Task: Create Card Project Closure Meeting in Board Marketing ROI to Workspace Customer Relationship Management and Retention. Create Card Food Packaging Review in Board Content Management to Workspace Customer Relationship Management and Retention. Create Card Project Closure Meeting in Board Content Marketing Case Study Creation and Promotion to Workspace Customer Relationship Management and Retention
Action: Mouse moved to (391, 190)
Screenshot: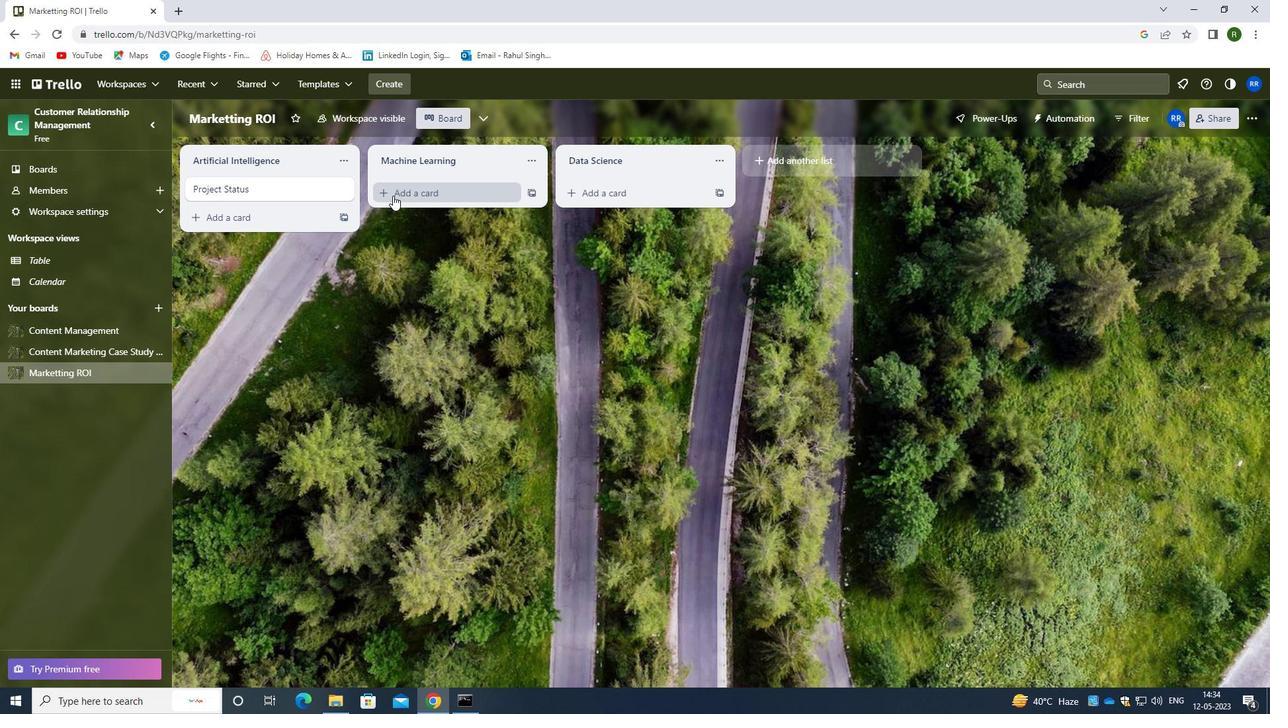 
Action: Mouse pressed left at (391, 190)
Screenshot: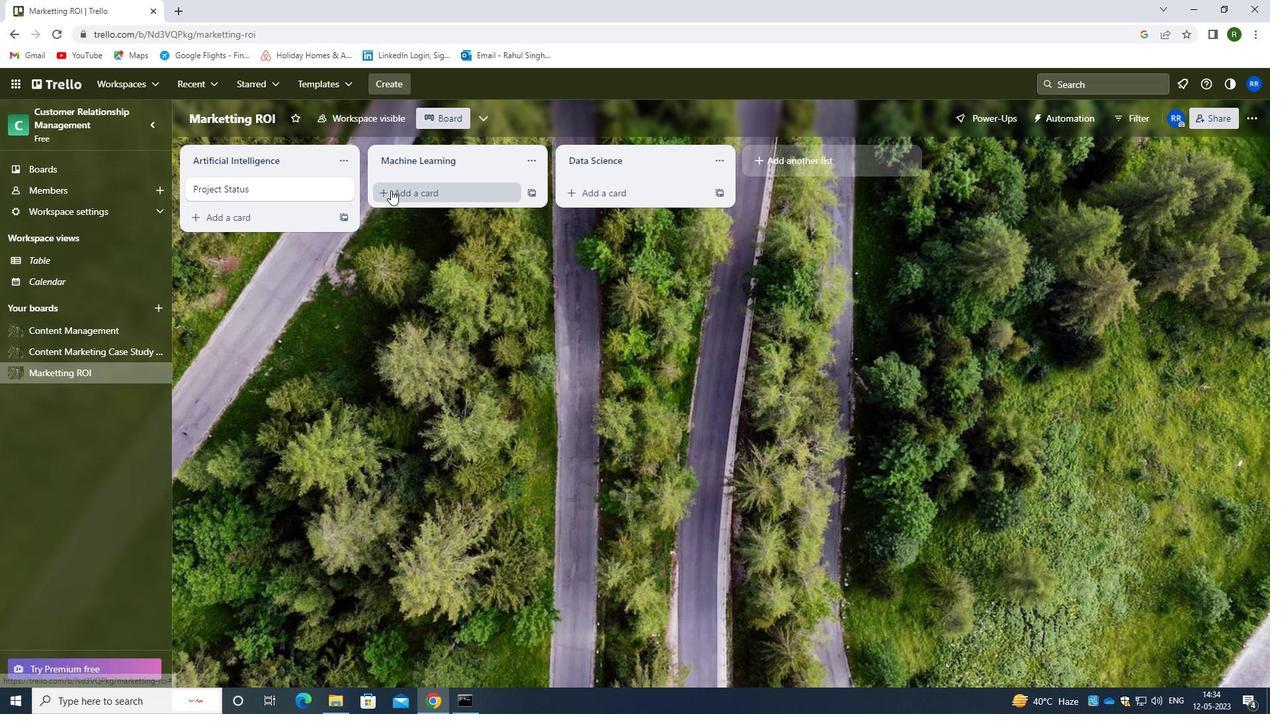 
Action: Mouse moved to (460, 208)
Screenshot: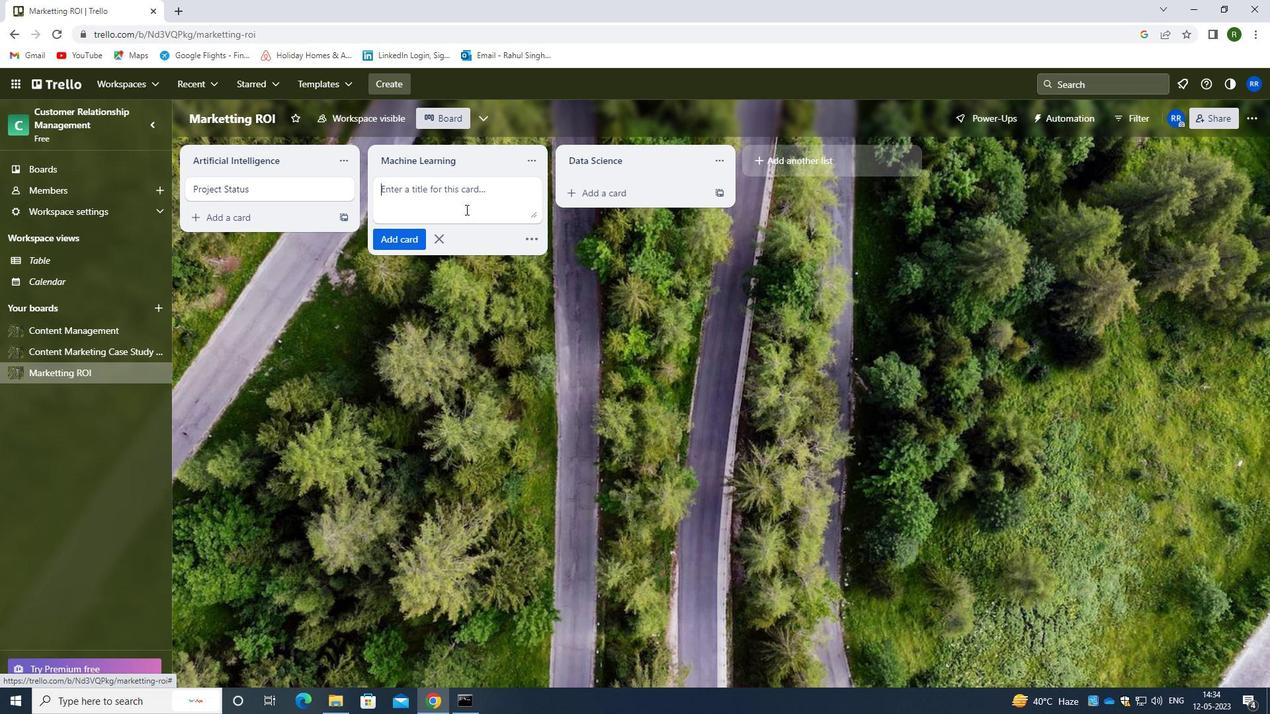 
Action: Key pressed <Key.caps_lock>p<Key.caps_lock>roject<Key.space><Key.caps_lock>c<Key.caps_lock>losure<Key.space><Key.caps_lock>M<Key.caps_lock>eeting
Screenshot: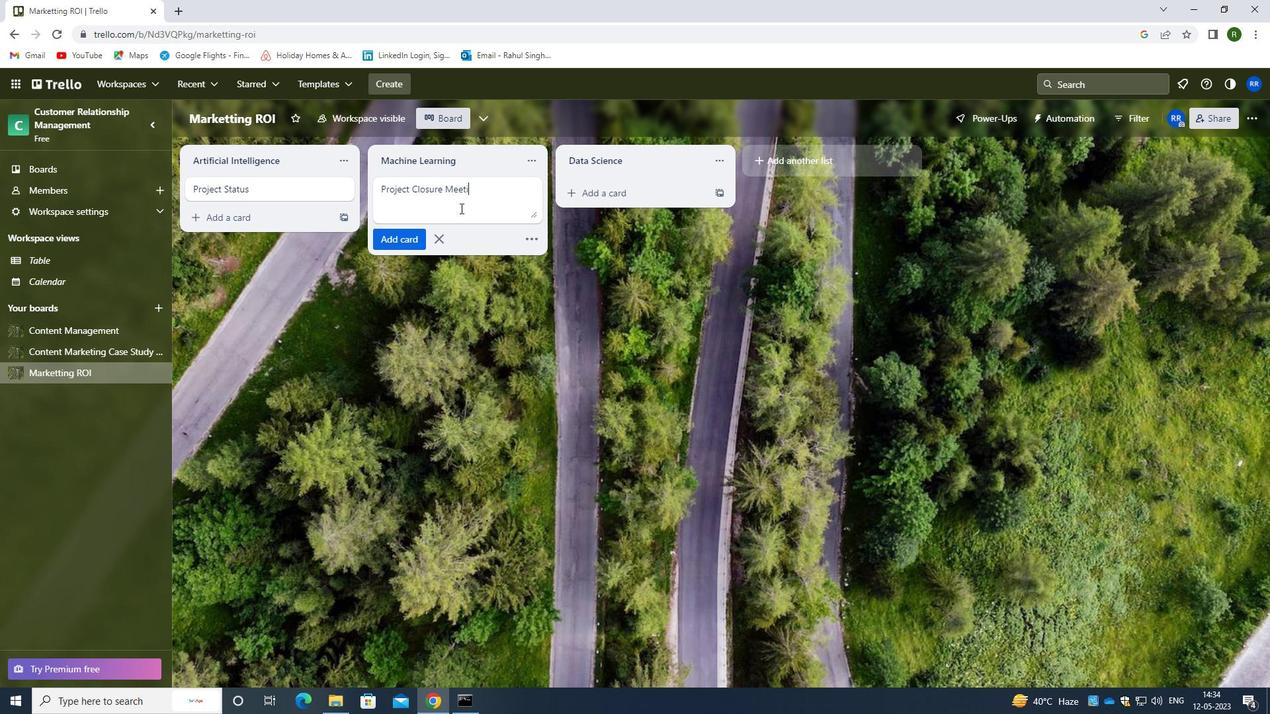 
Action: Mouse moved to (407, 230)
Screenshot: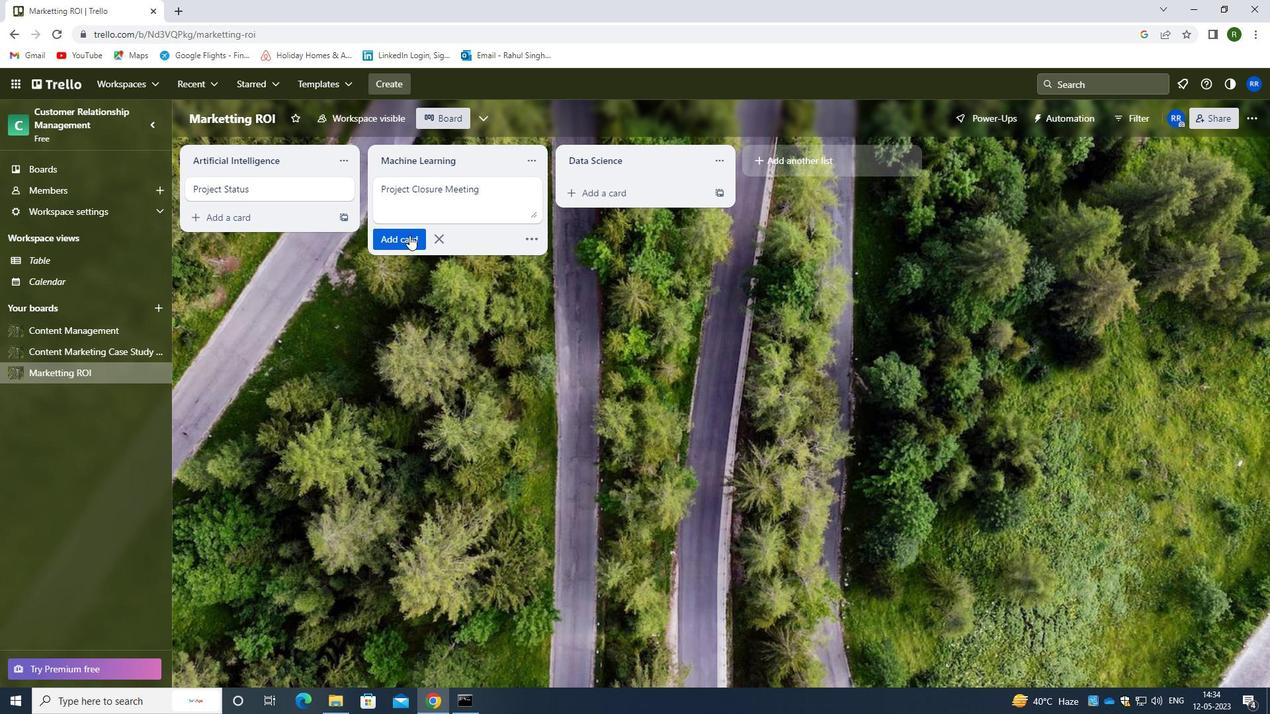 
Action: Mouse pressed left at (407, 230)
Screenshot: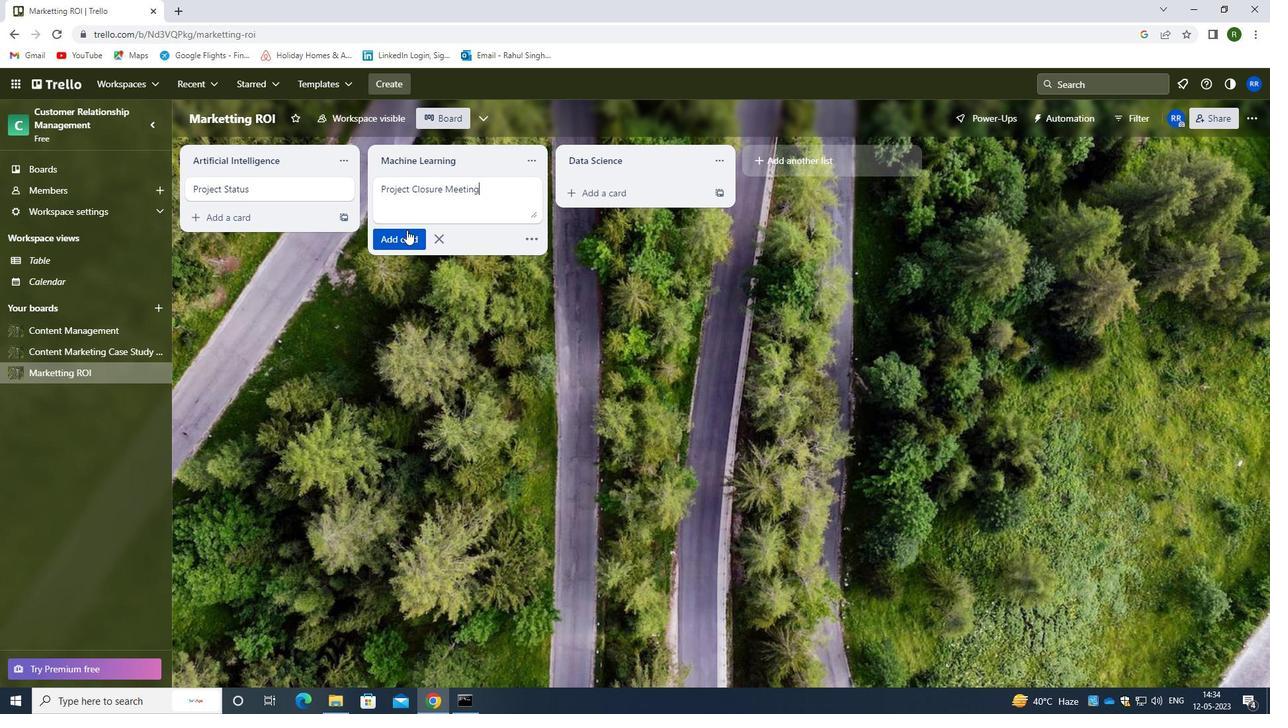 
Action: Mouse moved to (115, 329)
Screenshot: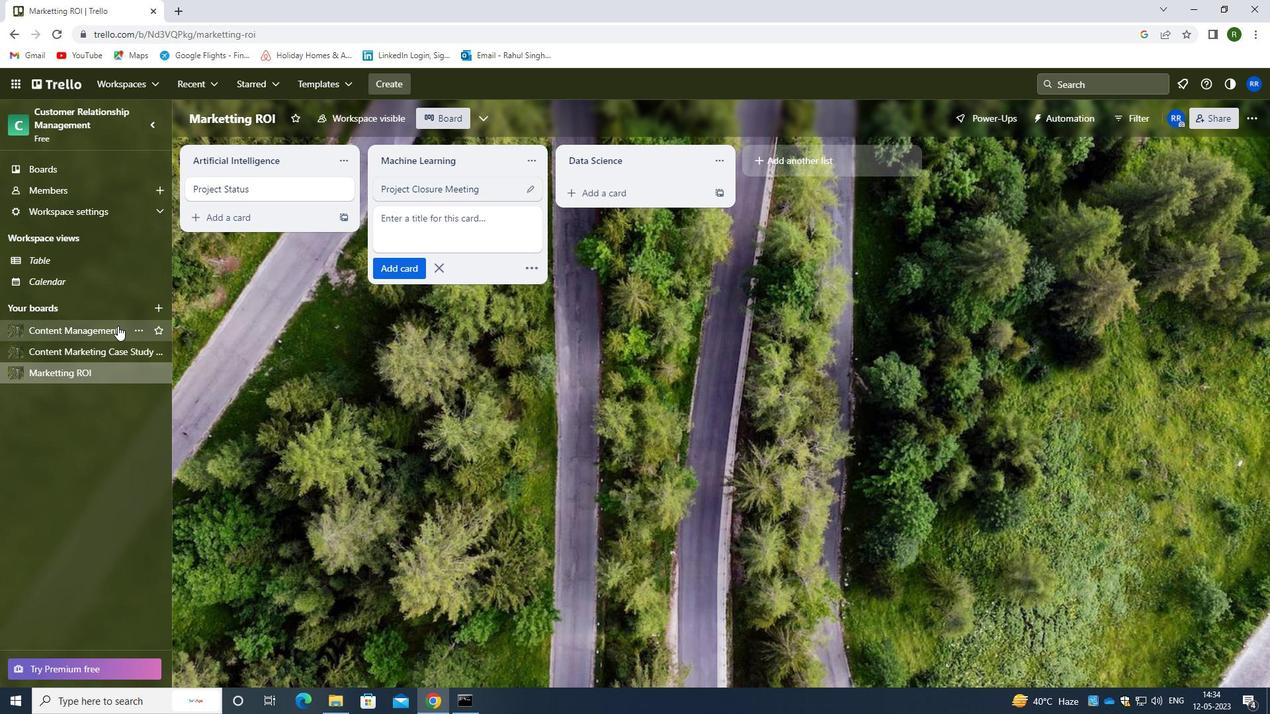 
Action: Mouse pressed left at (115, 329)
Screenshot: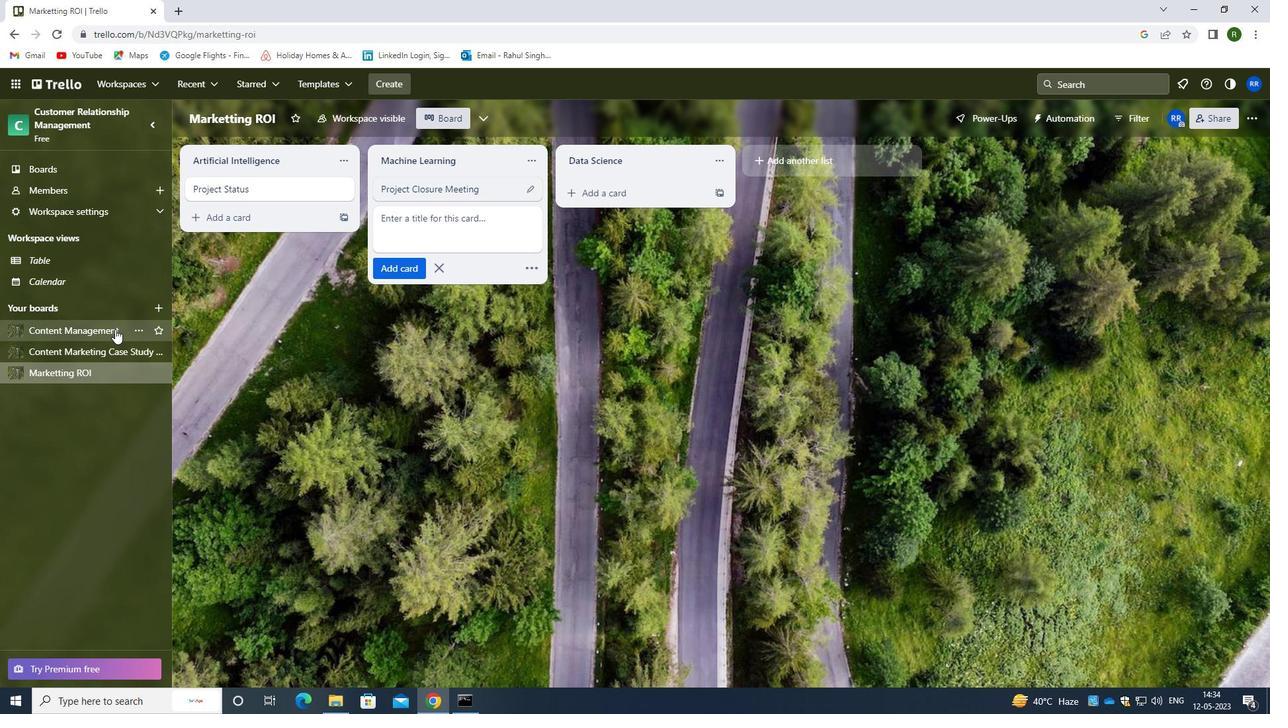 
Action: Mouse moved to (410, 191)
Screenshot: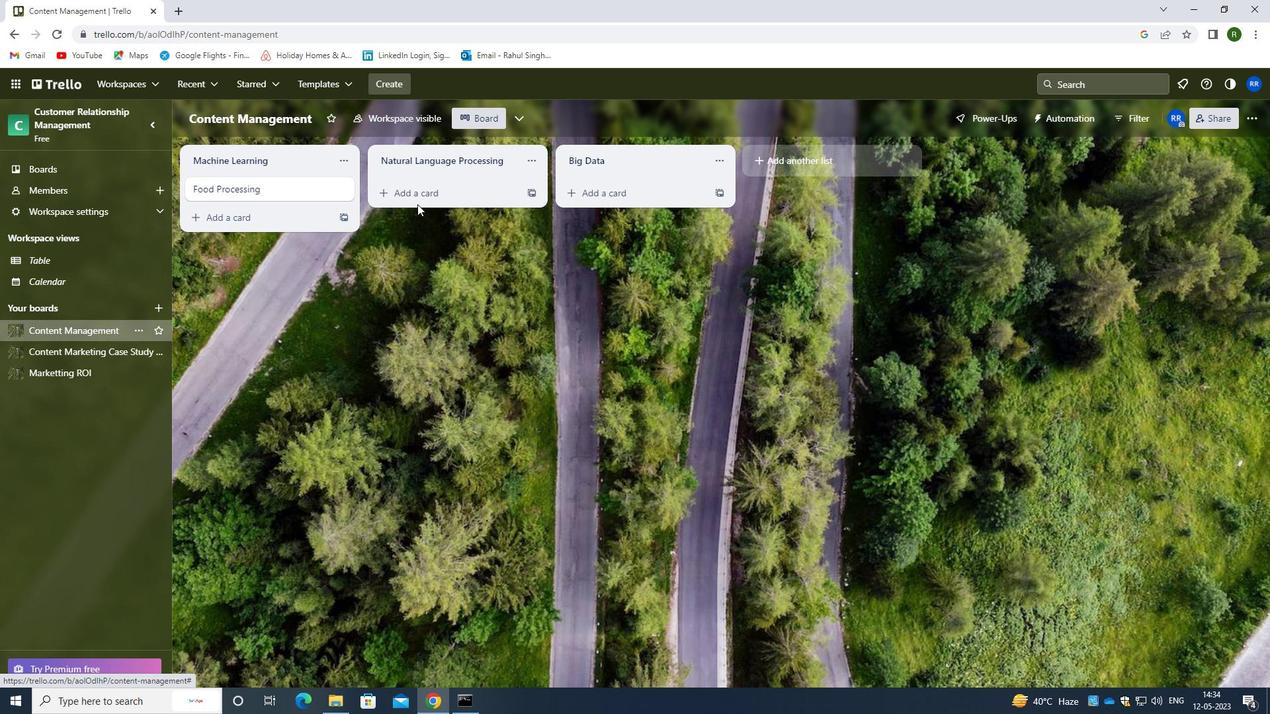 
Action: Mouse pressed left at (410, 191)
Screenshot: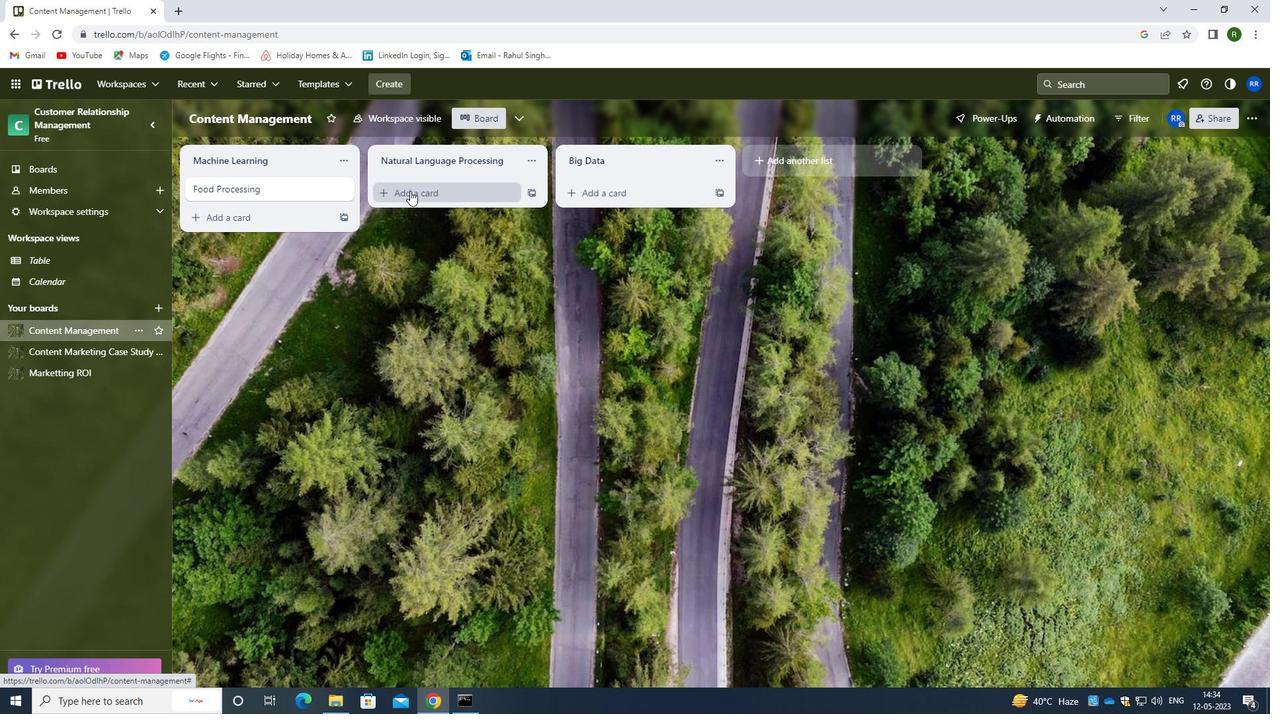 
Action: Mouse moved to (421, 204)
Screenshot: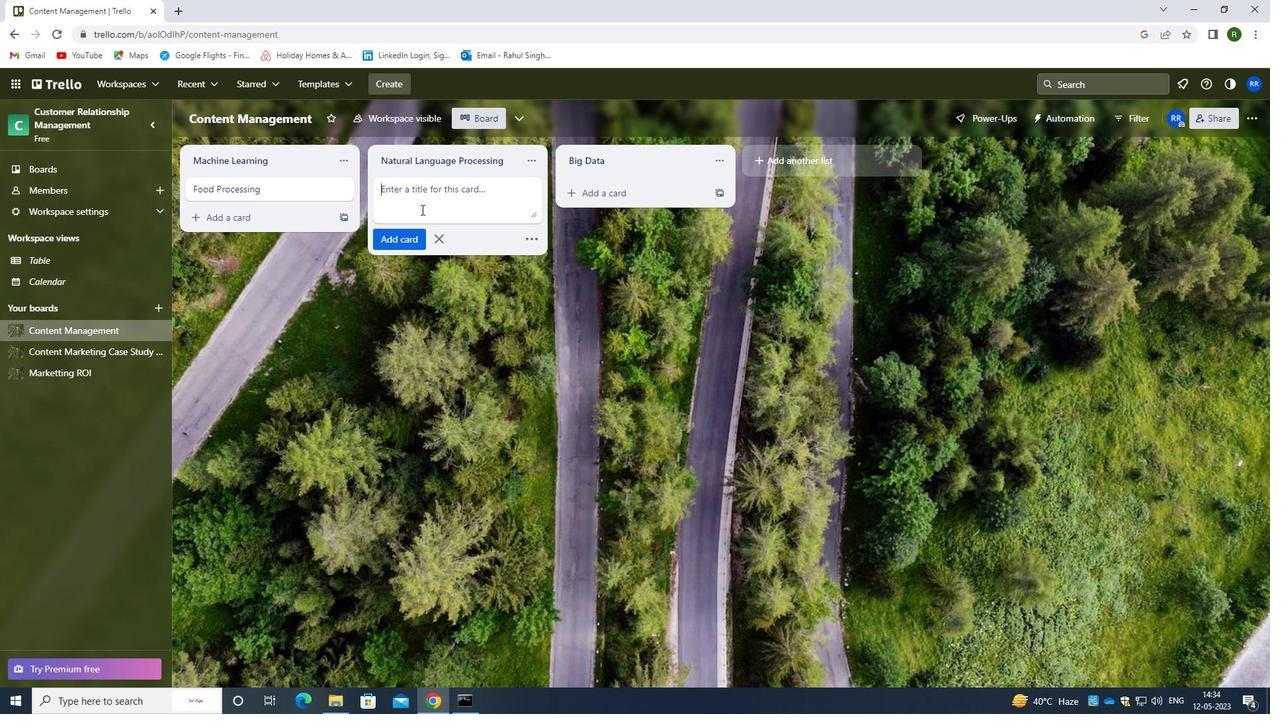 
Action: Mouse pressed left at (421, 204)
Screenshot: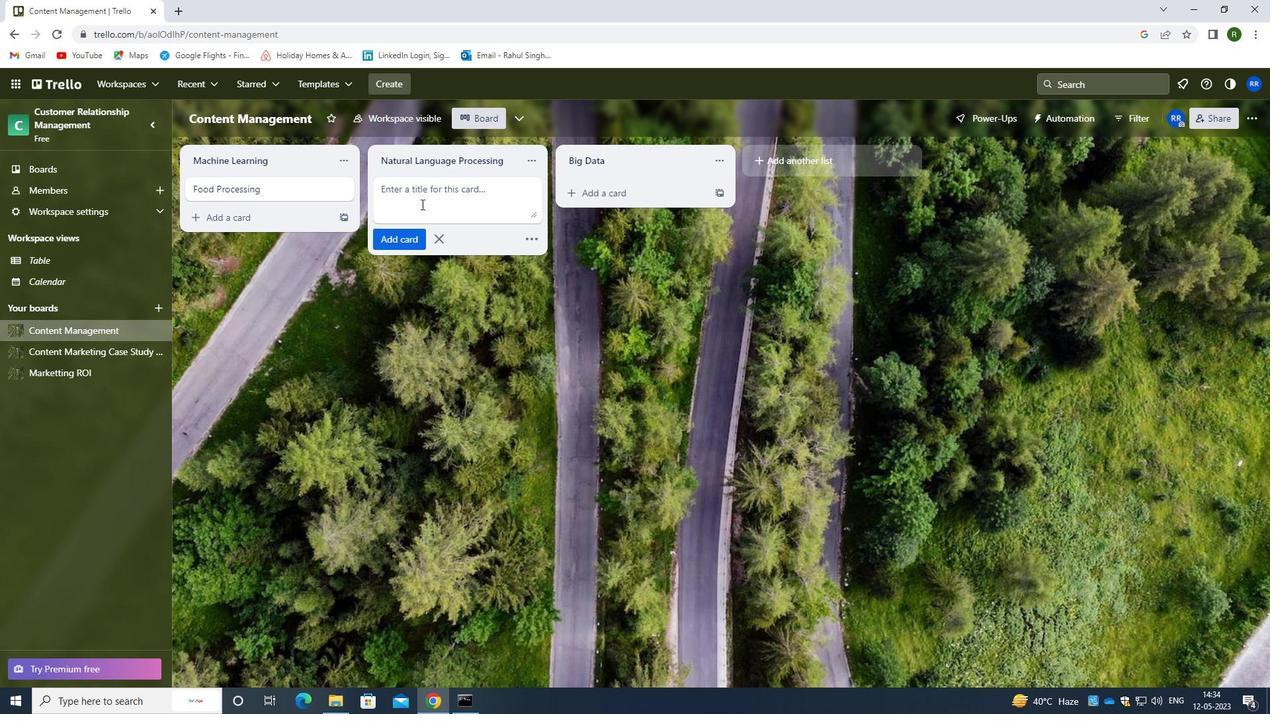 
Action: Key pressed <Key.caps_lock>f<Key.caps_lock>ood<Key.space><Key.caps_lock>p<Key.caps_lock>ackaging<Key.space><Key.caps_lock>r<Key.caps_lock>eview
Screenshot: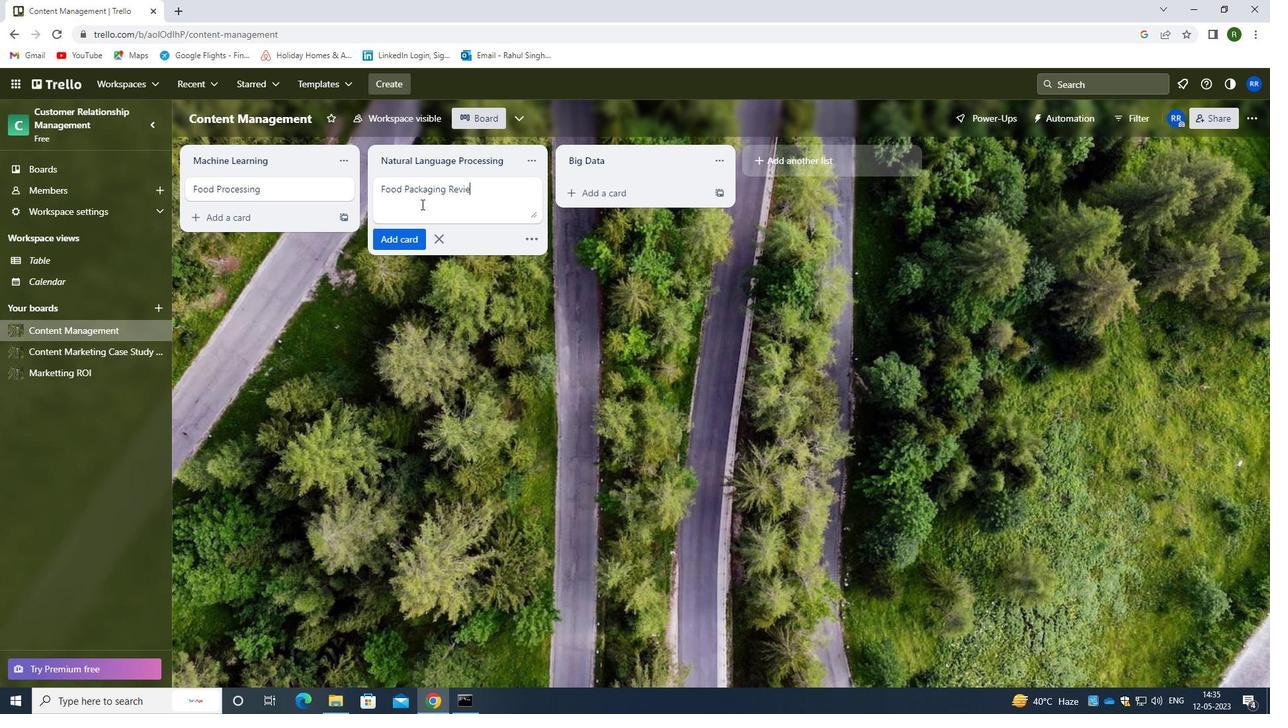 
Action: Mouse moved to (406, 236)
Screenshot: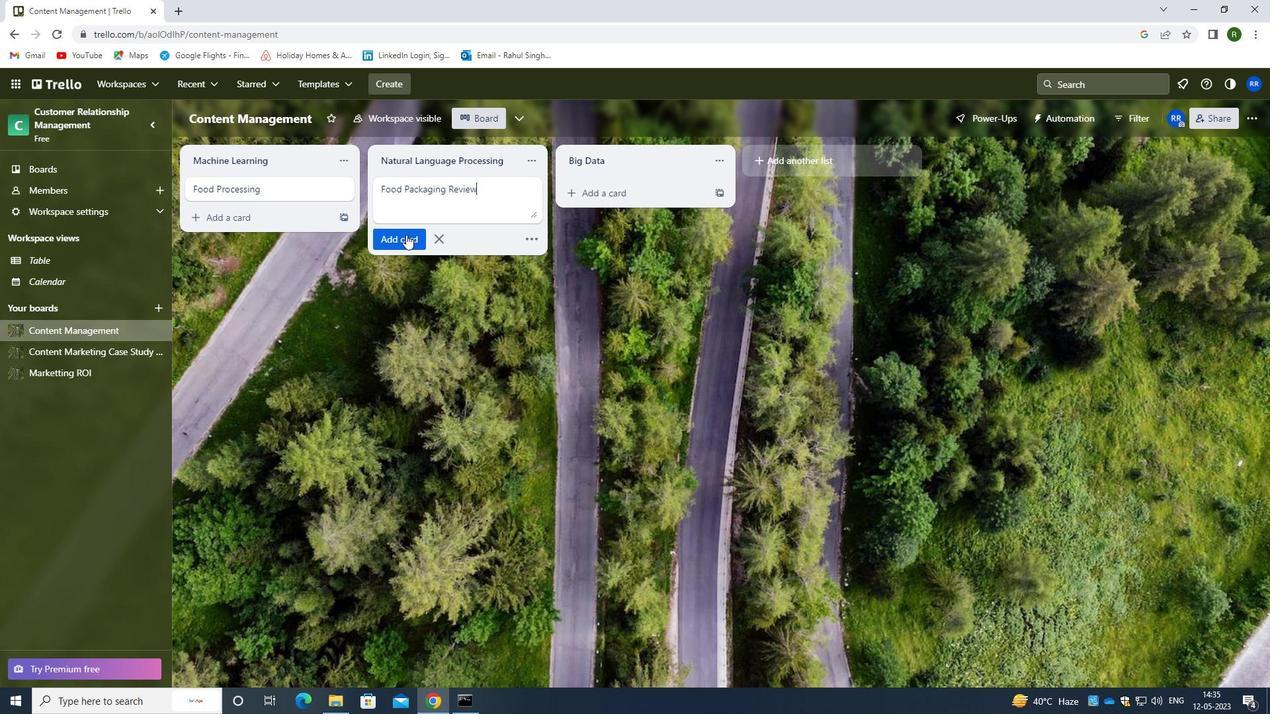 
Action: Mouse pressed left at (406, 236)
Screenshot: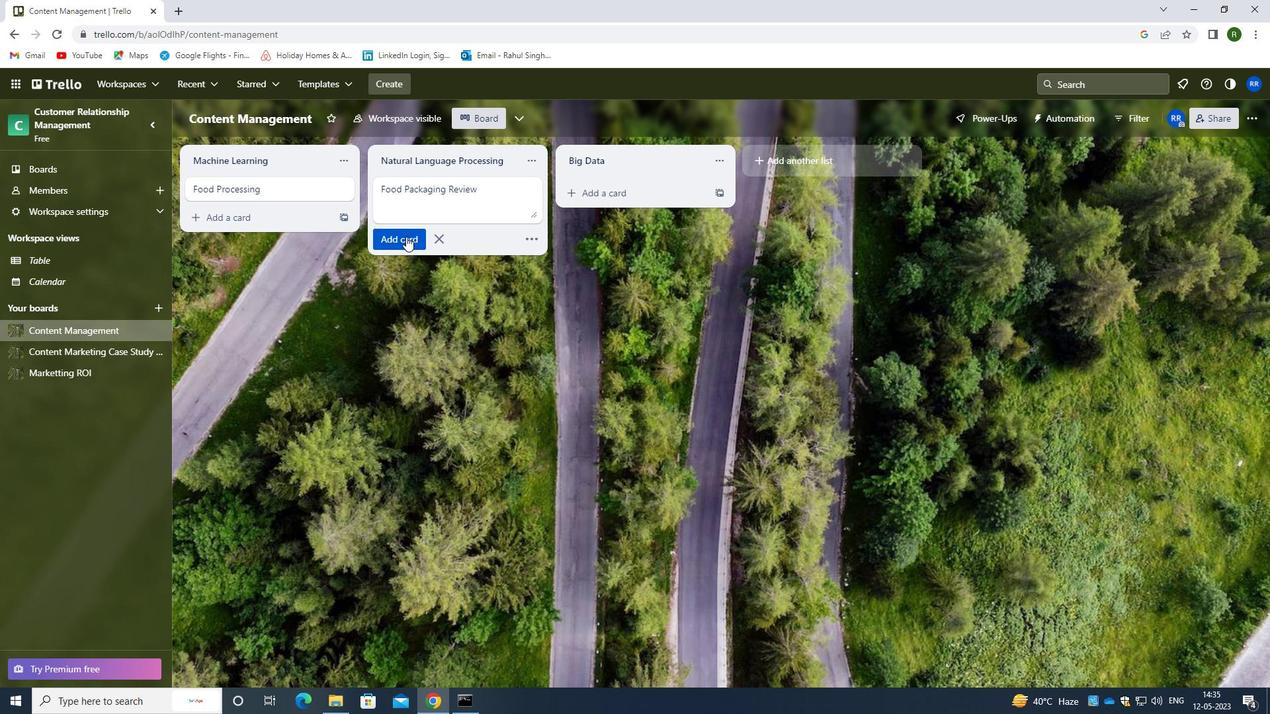 
Action: Mouse moved to (108, 353)
Screenshot: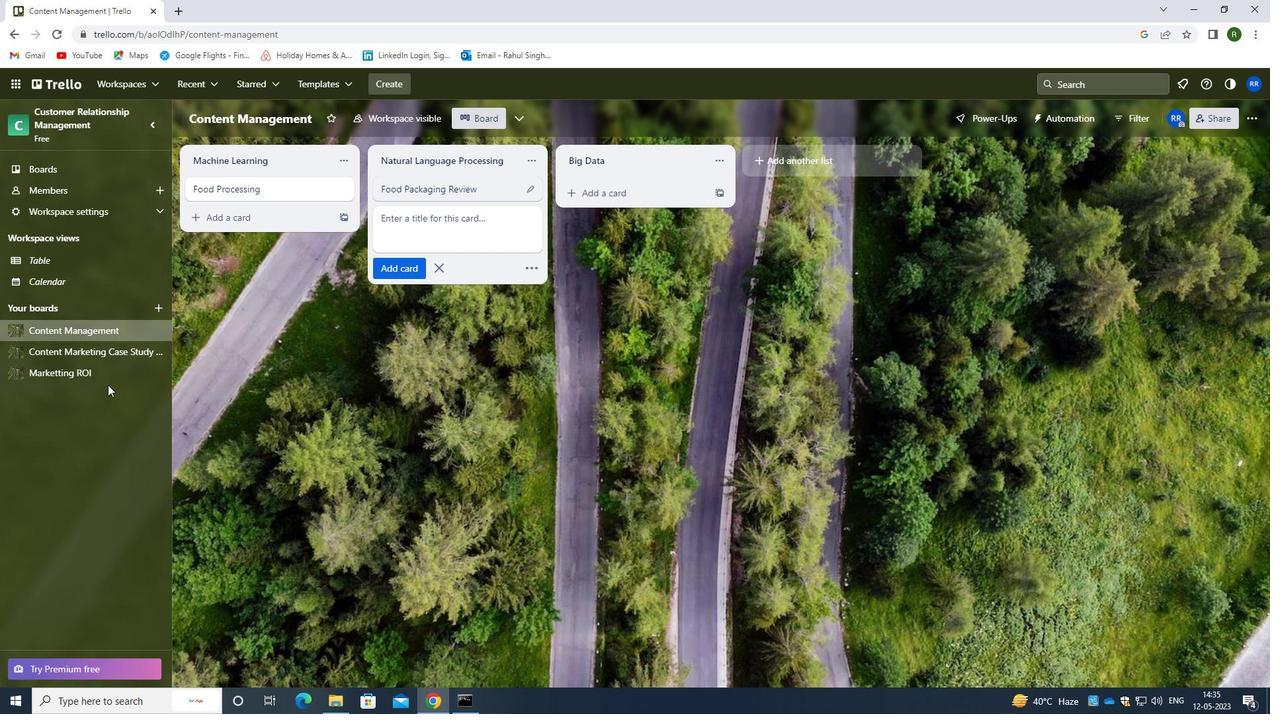 
Action: Mouse pressed left at (108, 353)
Screenshot: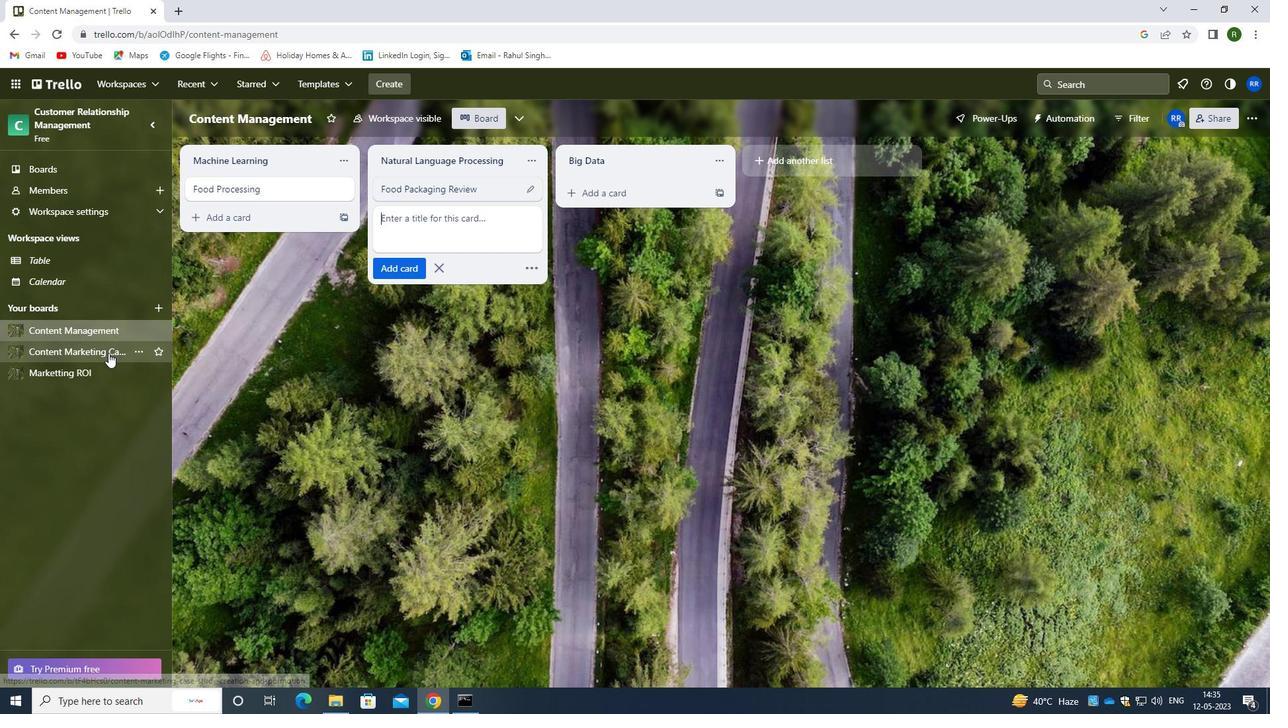 
Action: Mouse moved to (411, 195)
Screenshot: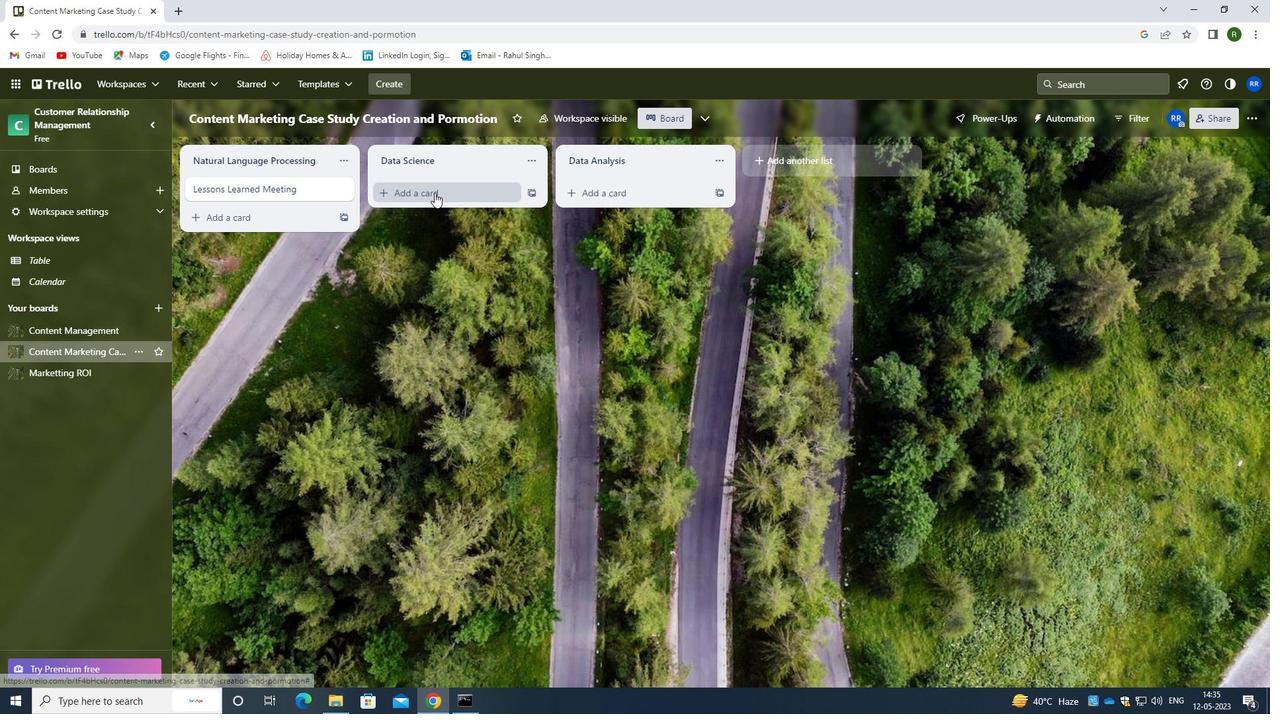 
Action: Mouse pressed left at (411, 195)
Screenshot: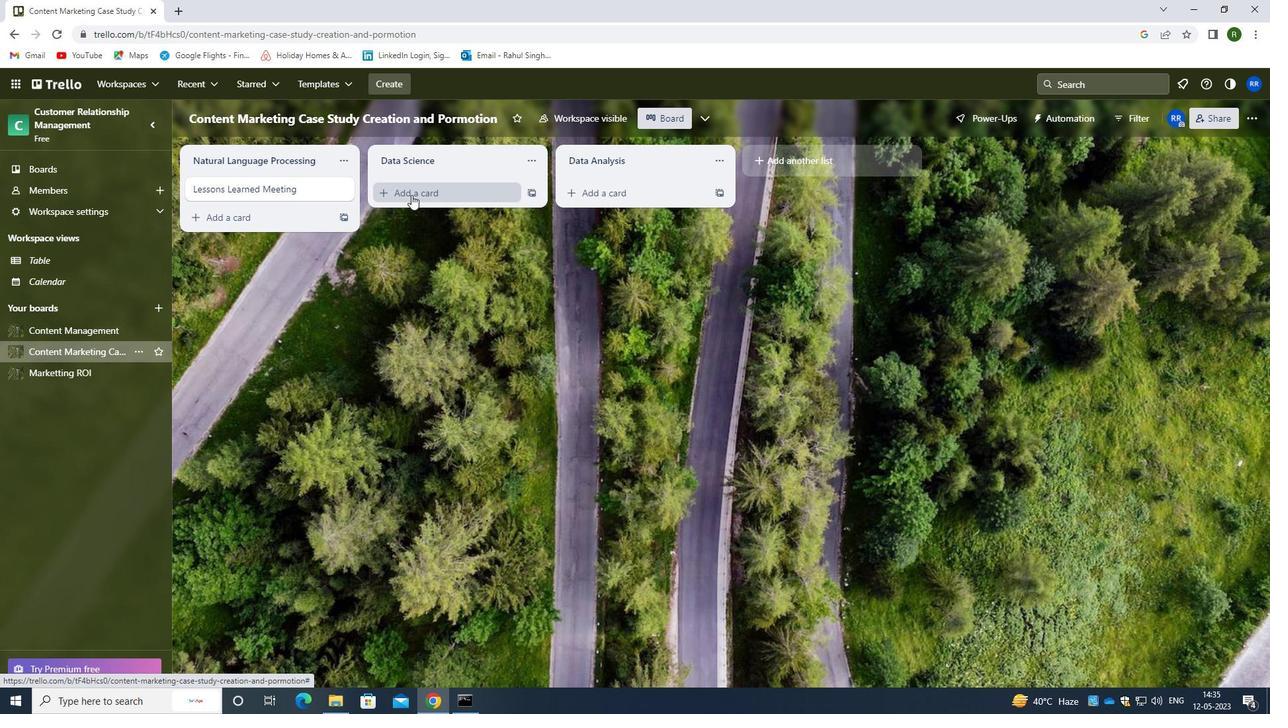 
Action: Mouse moved to (421, 200)
Screenshot: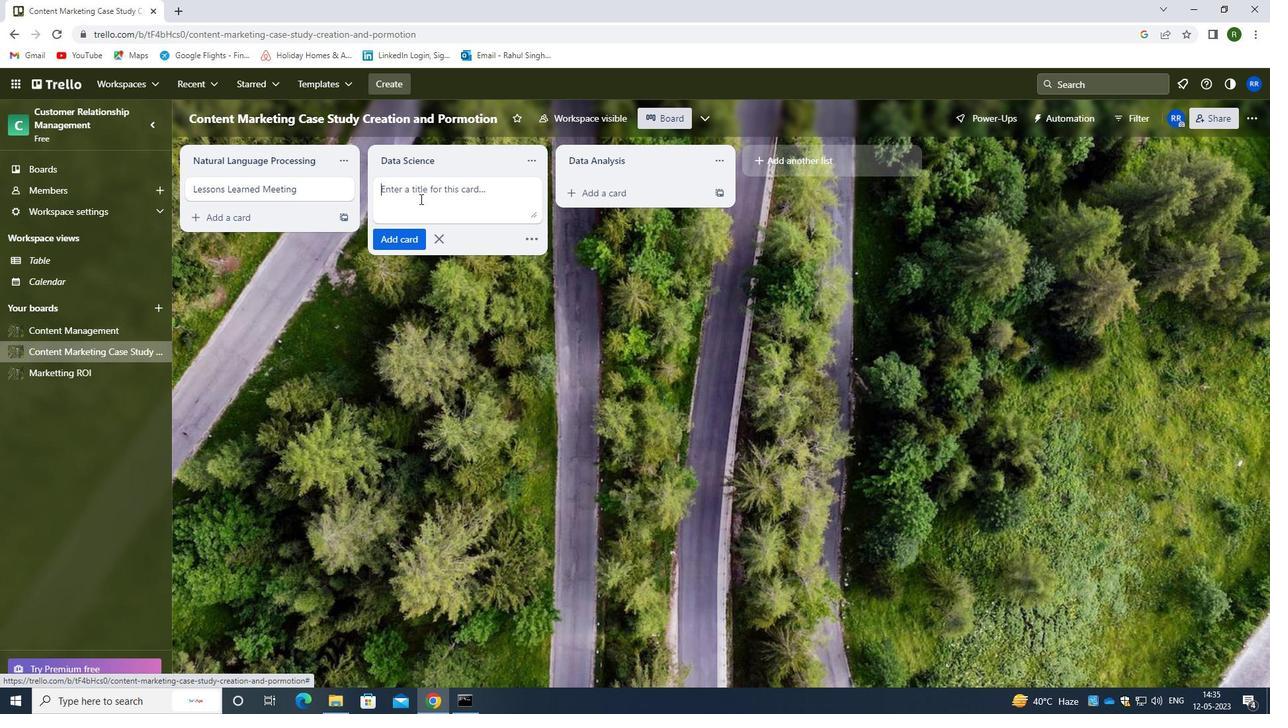 
Action: Mouse pressed left at (421, 200)
Screenshot: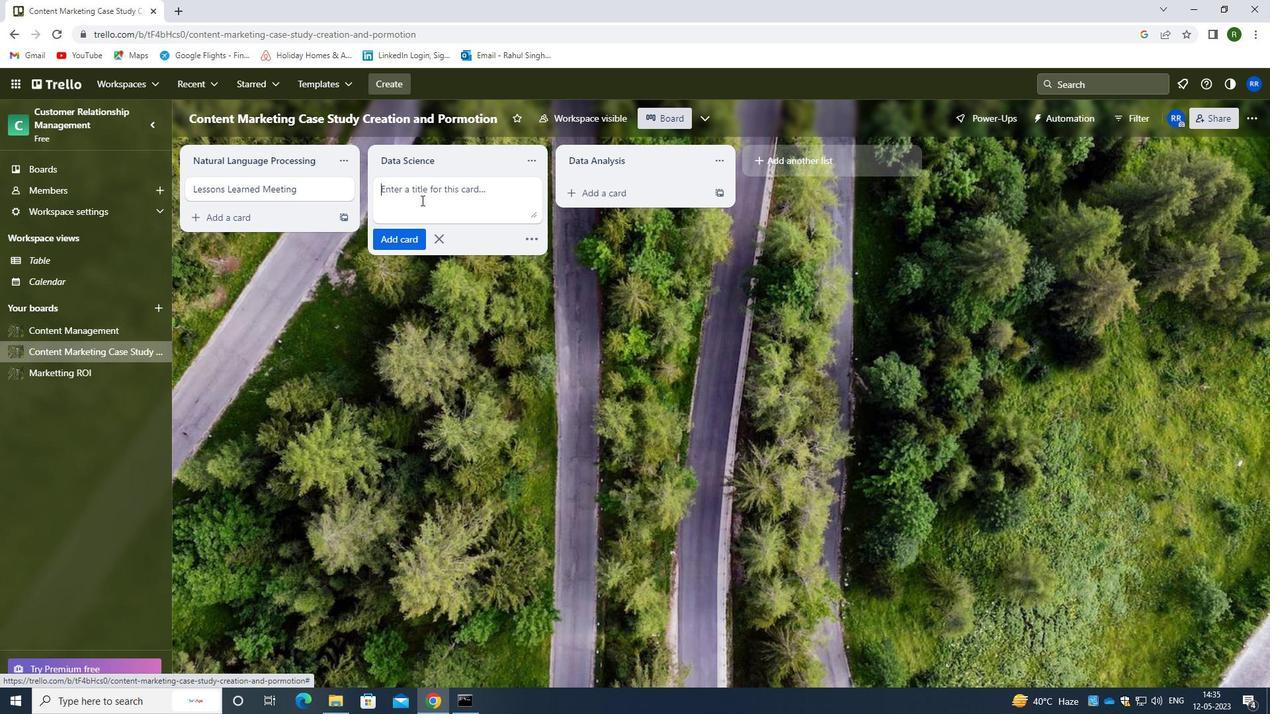 
Action: Key pressed <Key.caps_lock>p<Key.caps_lock>roject<Key.space><Key.caps_lock>c<Key.caps_lock>losure<Key.space><Key.caps_lock>m<Key.caps_lock>eetig<Key.backspace>ng
Screenshot: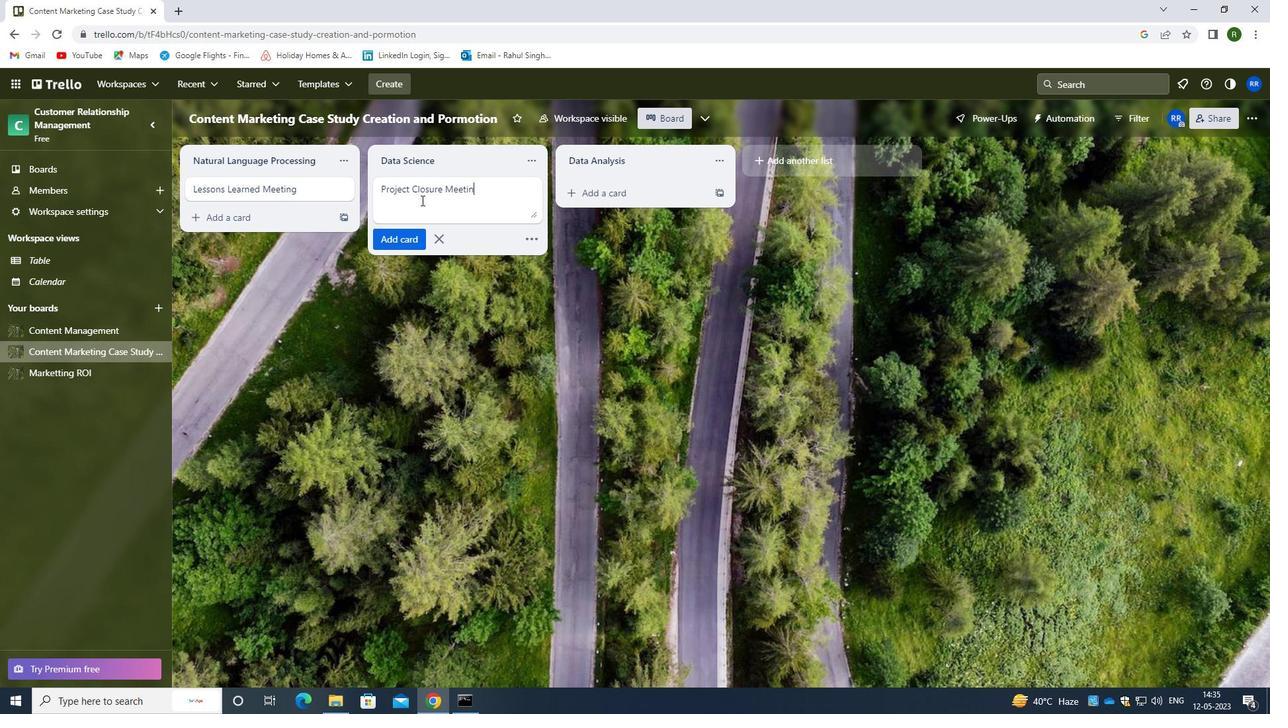
Action: Mouse moved to (401, 247)
Screenshot: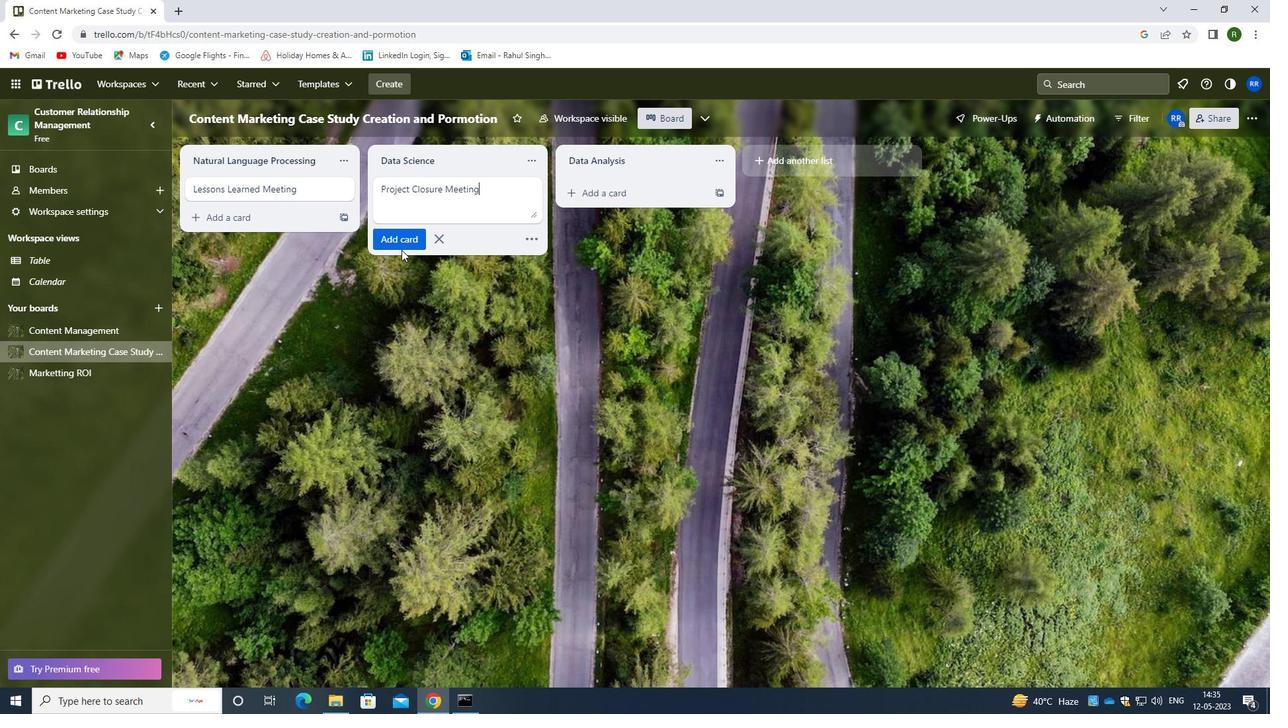 
Action: Mouse pressed left at (401, 247)
Screenshot: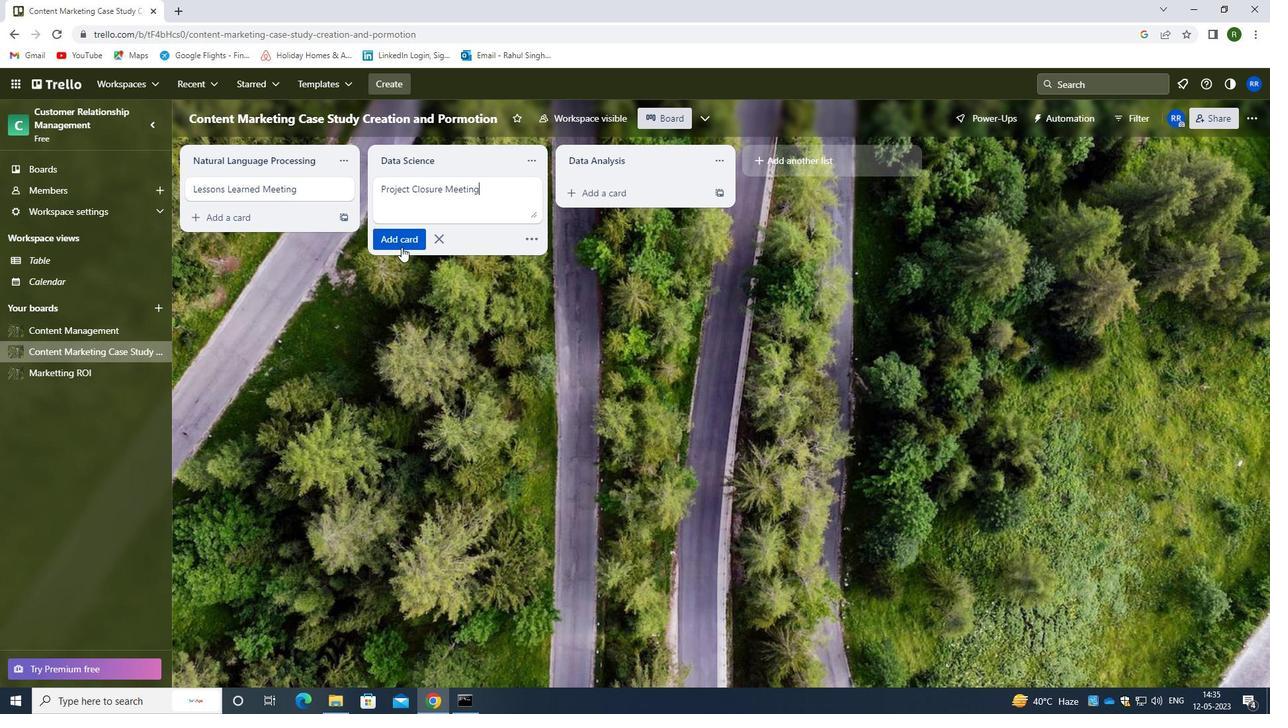 
Action: Mouse moved to (405, 348)
Screenshot: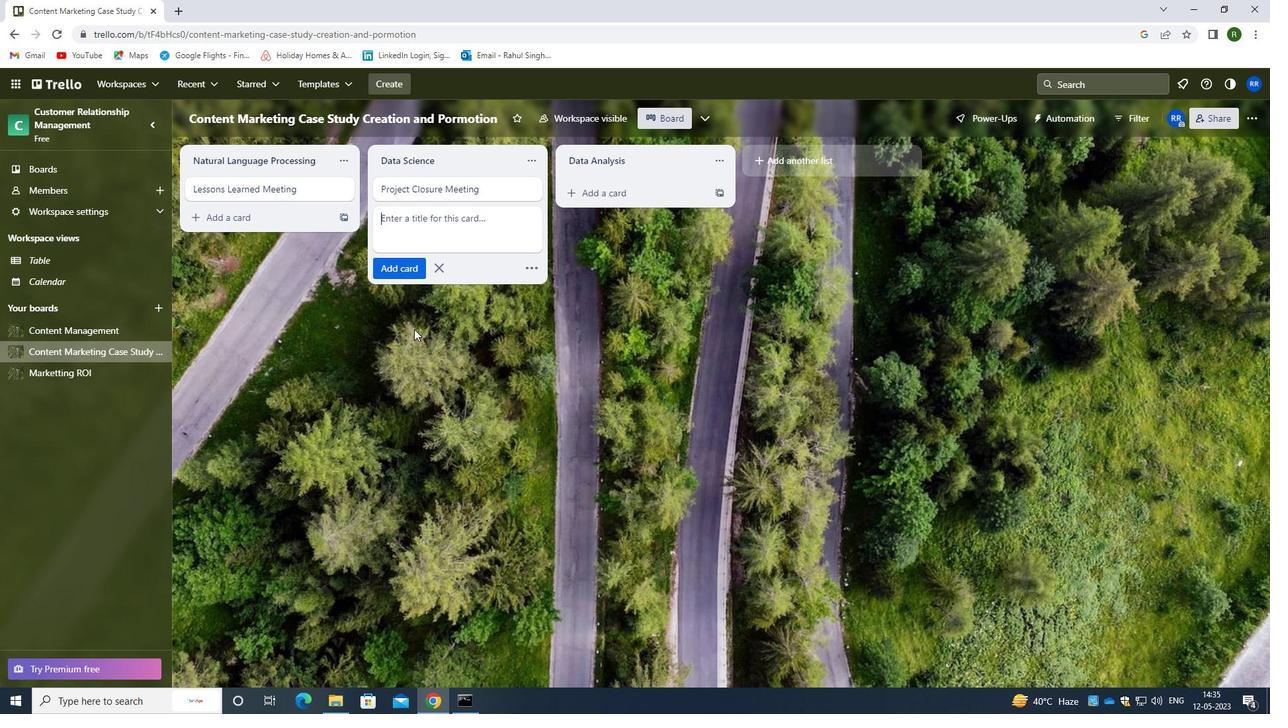
Action: Mouse pressed left at (405, 348)
Screenshot: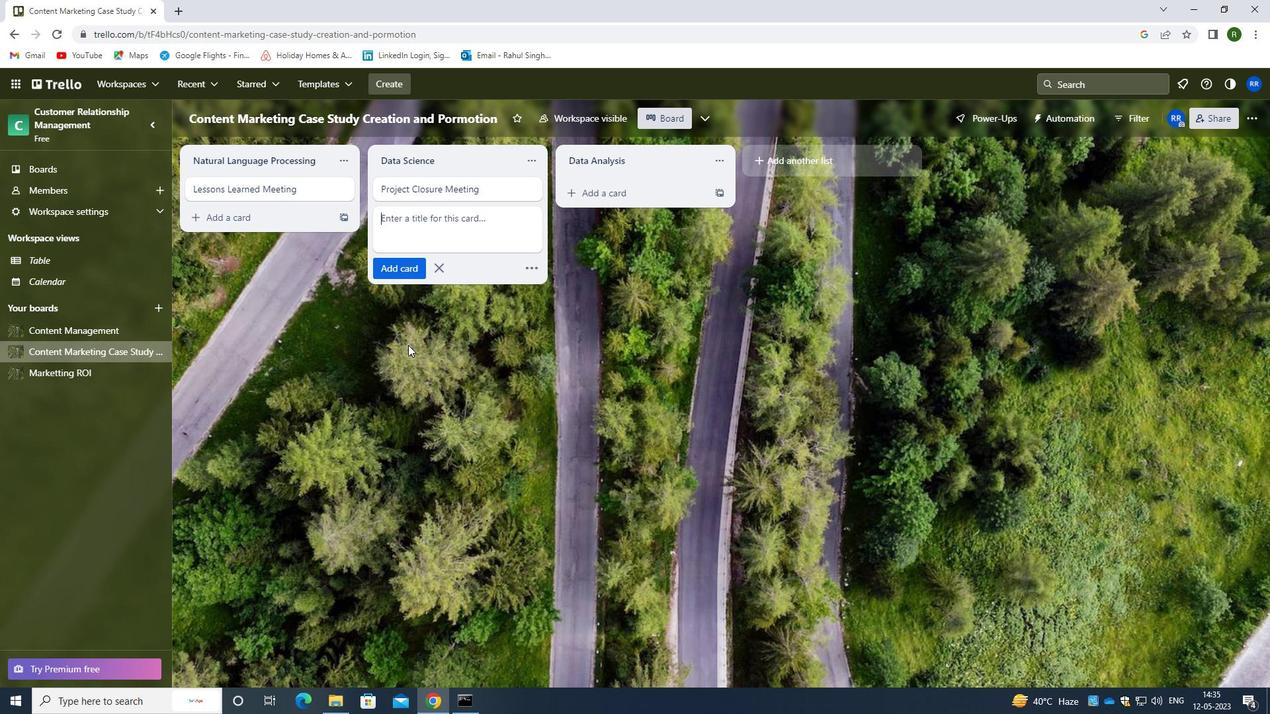 
Action: Mouse moved to (444, 282)
Screenshot: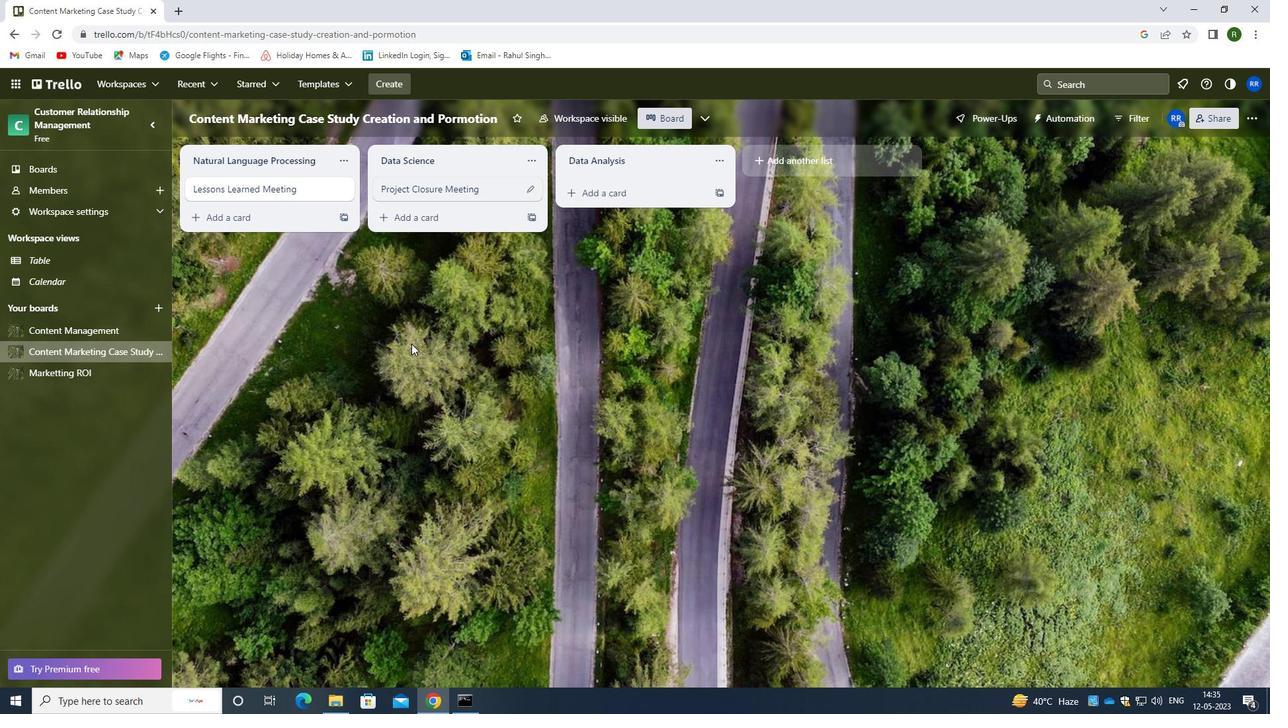 
